 Task: Copy the link to the document.
Action: Mouse moved to (30, 54)
Screenshot: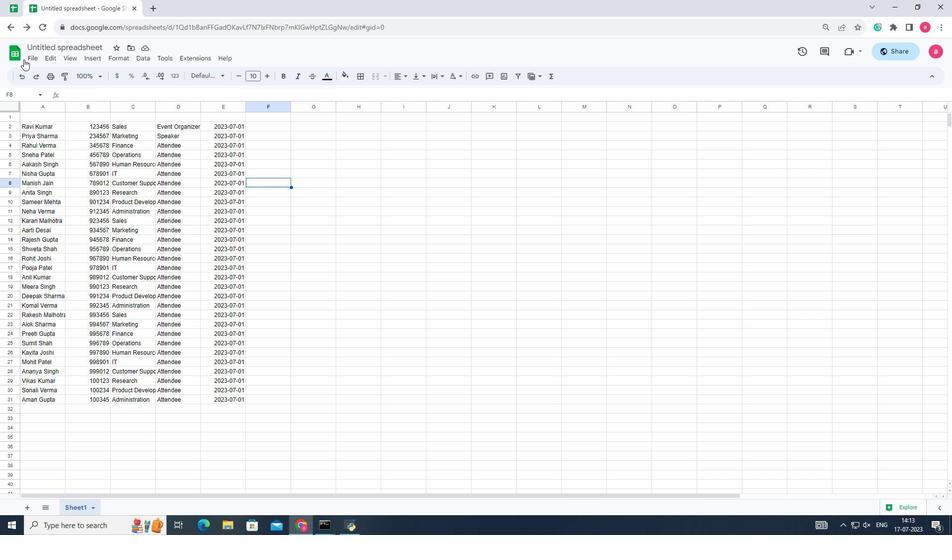 
Action: Mouse pressed left at (30, 54)
Screenshot: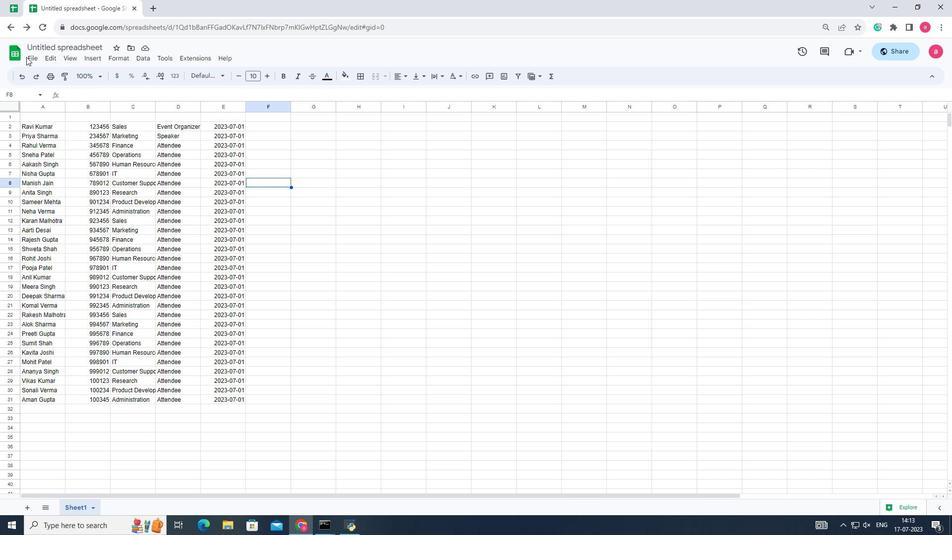 
Action: Mouse moved to (183, 144)
Screenshot: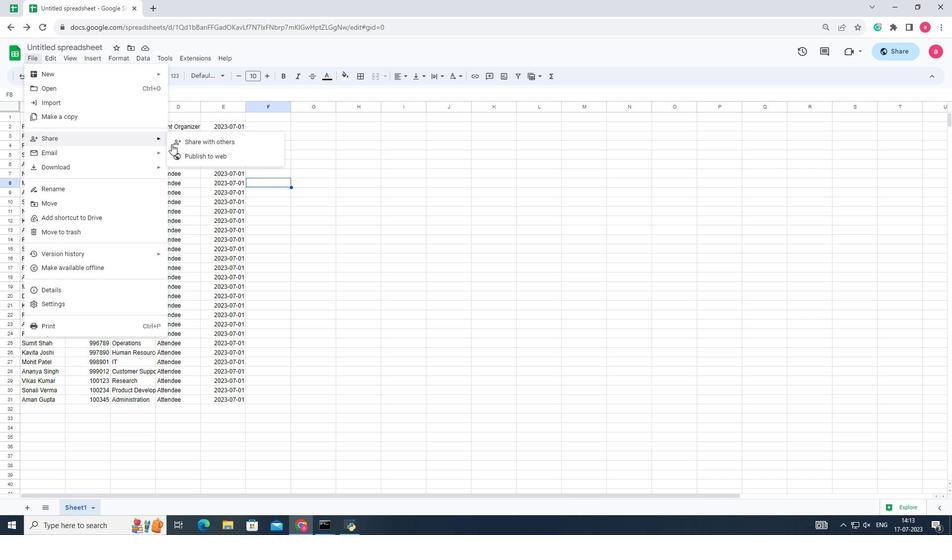 
Action: Mouse pressed left at (183, 144)
Screenshot: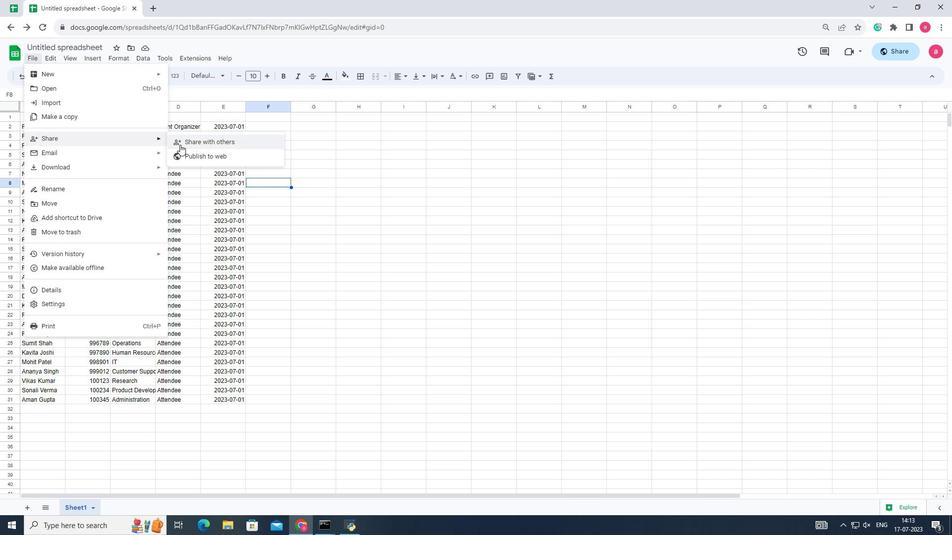 
Action: Mouse moved to (522, 311)
Screenshot: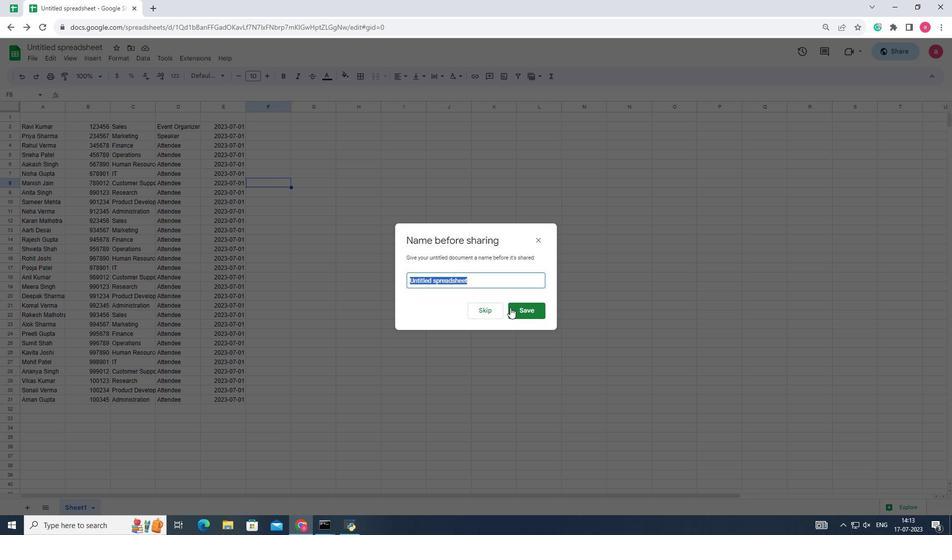 
Action: Mouse pressed left at (522, 311)
Screenshot: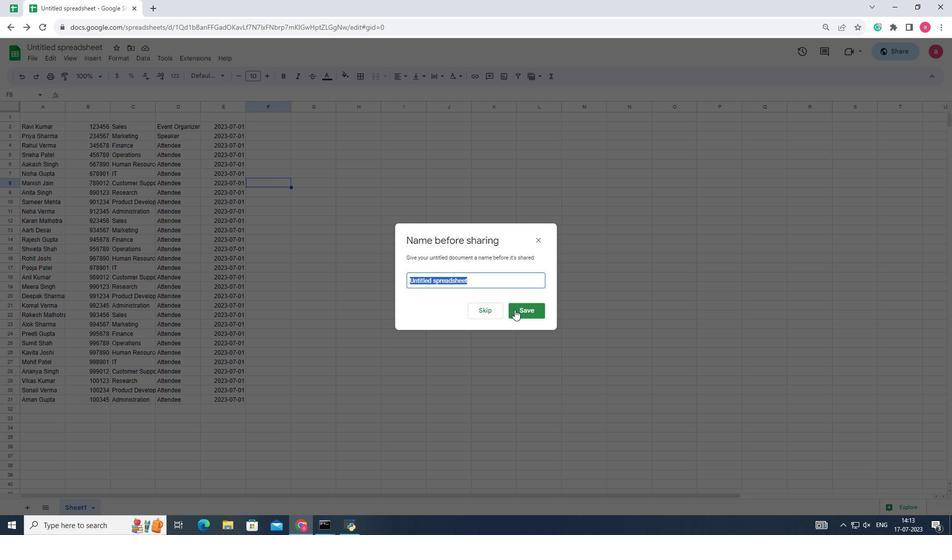 
Action: Mouse moved to (408, 350)
Screenshot: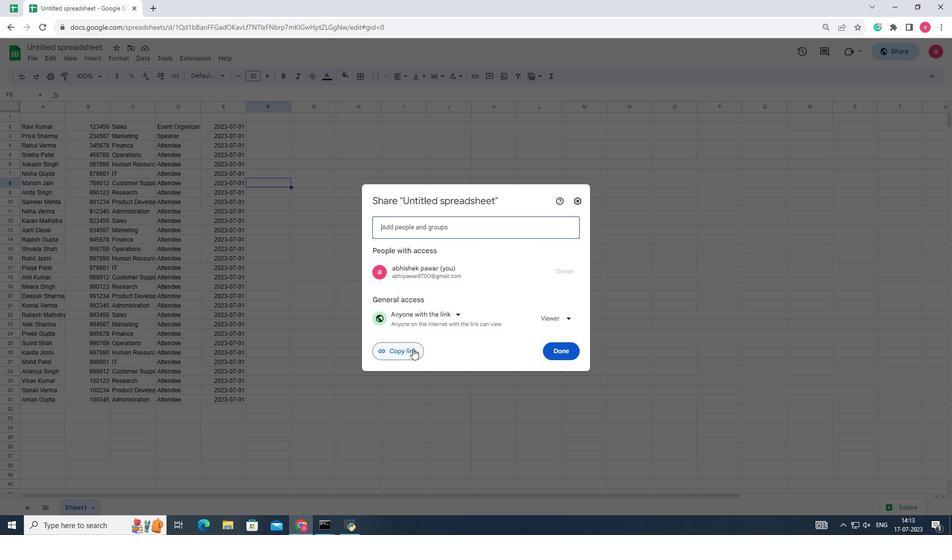 
Action: Mouse pressed left at (408, 350)
Screenshot: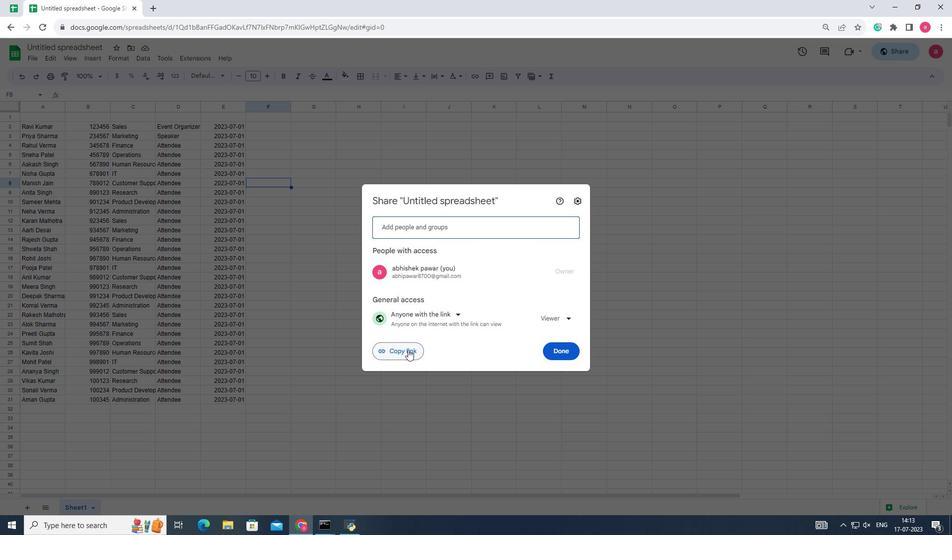
